 Task: Add Sprouts Unsalted & Unsweetened Creamy Almond Butter to the cart.
Action: Mouse moved to (36, 388)
Screenshot: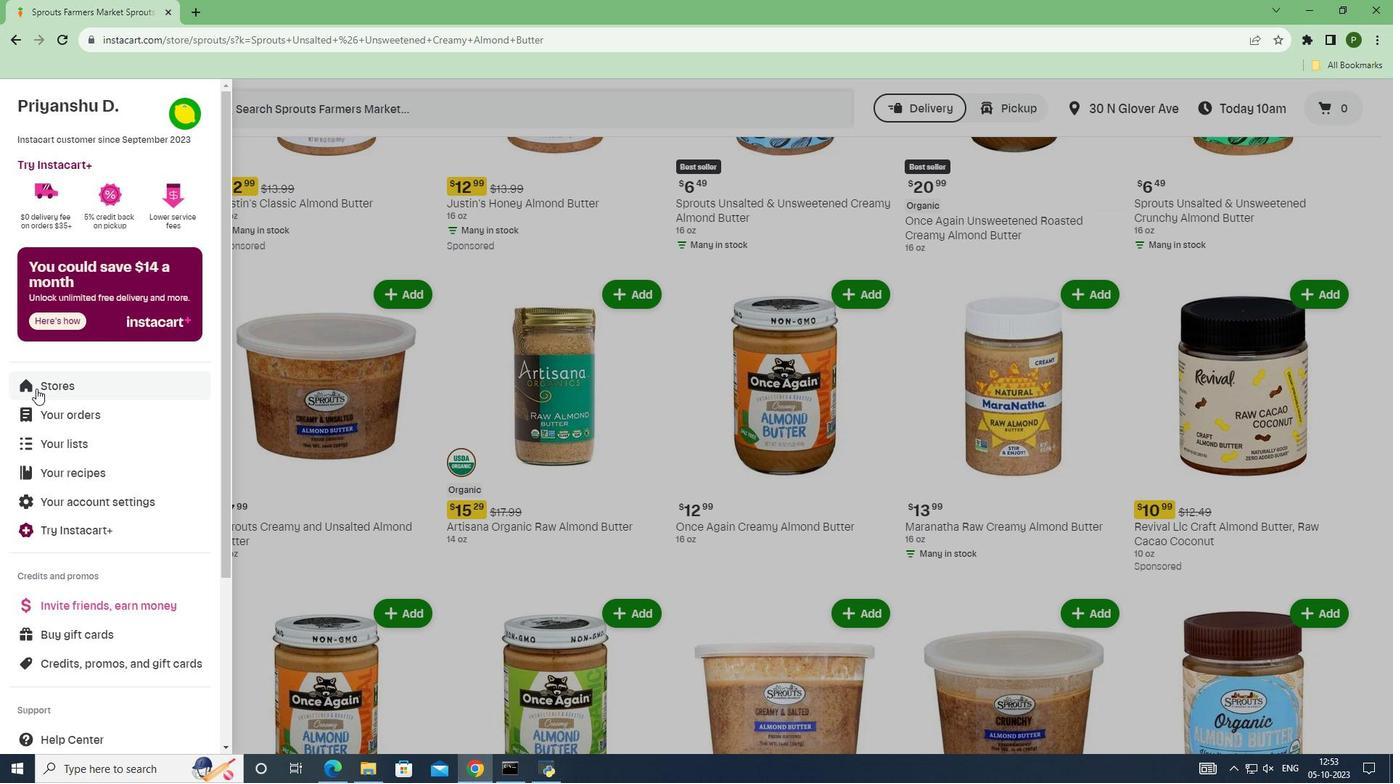
Action: Mouse pressed left at (36, 388)
Screenshot: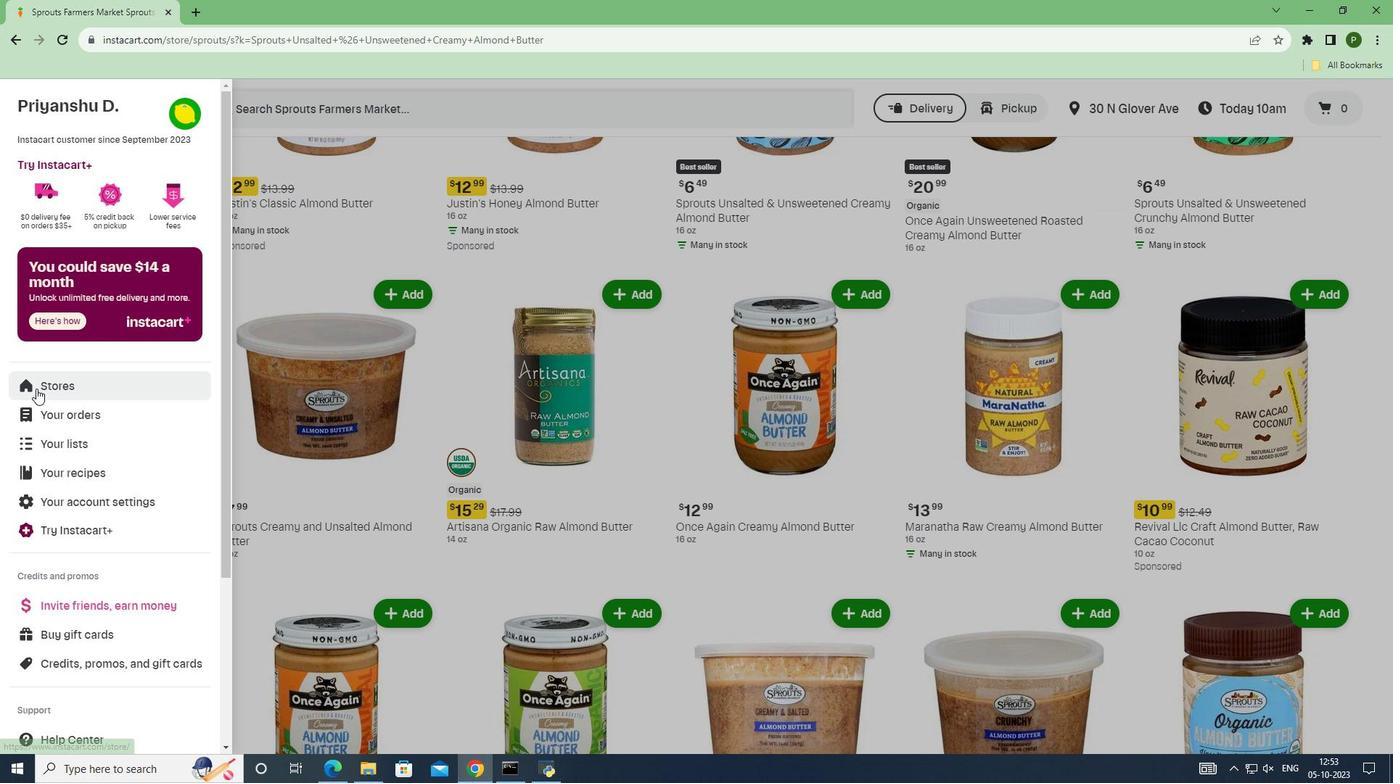 
Action: Mouse moved to (334, 163)
Screenshot: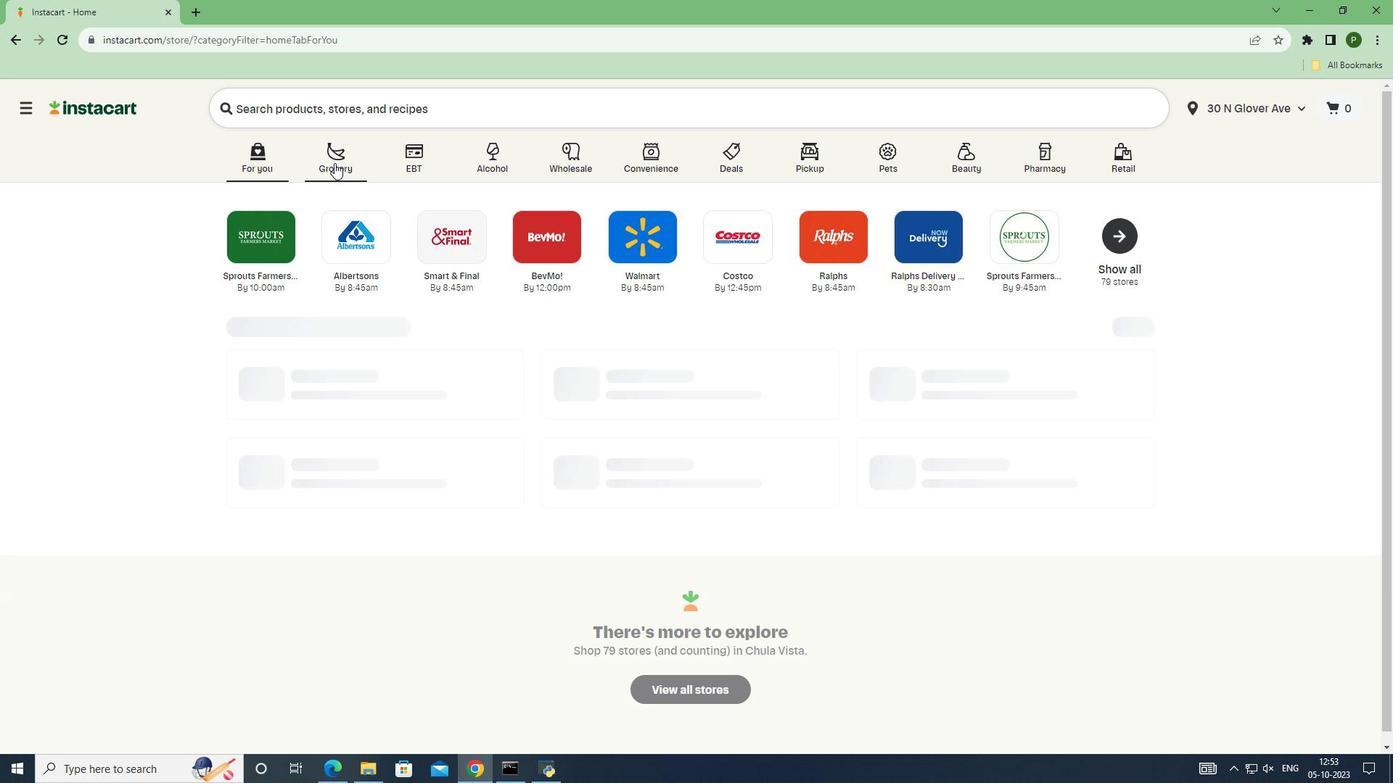 
Action: Mouse pressed left at (334, 163)
Screenshot: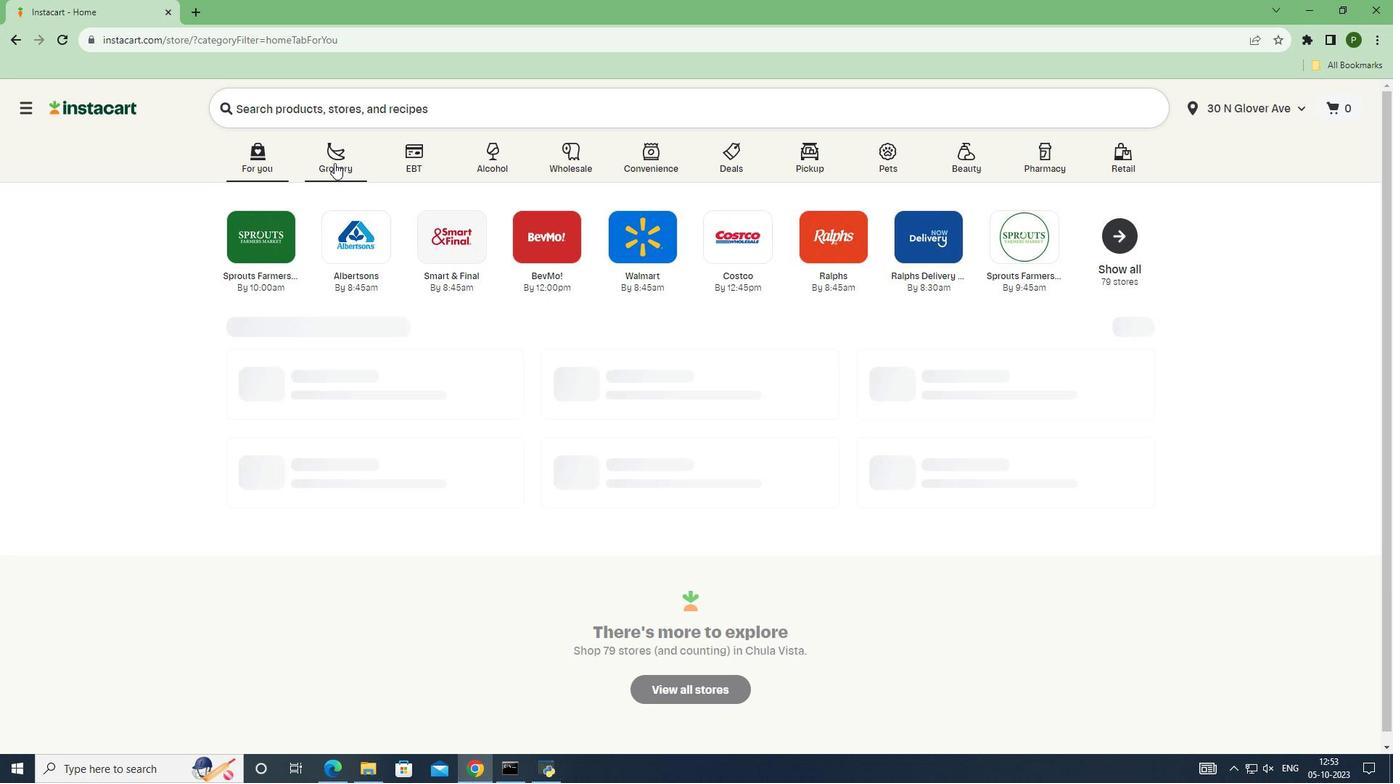 
Action: Mouse moved to (883, 335)
Screenshot: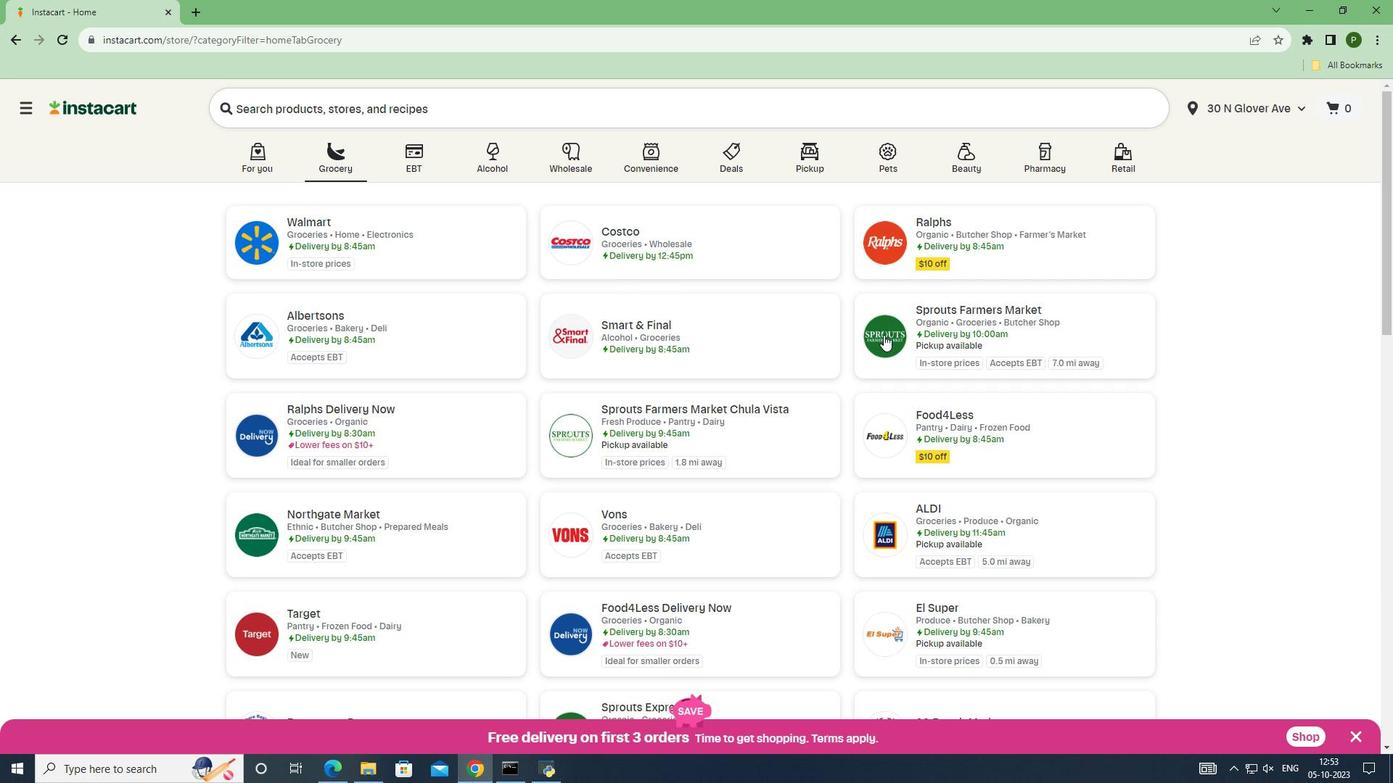 
Action: Mouse pressed left at (883, 335)
Screenshot: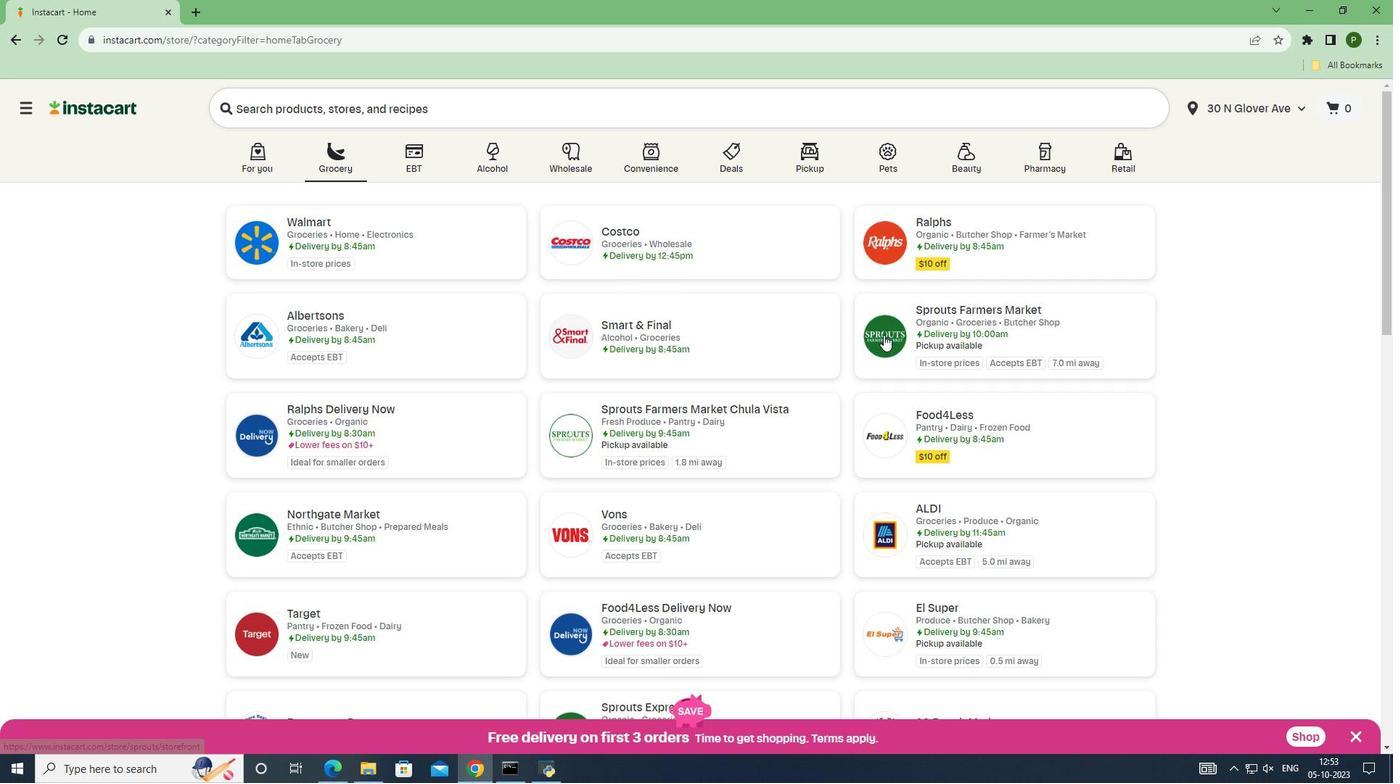 
Action: Mouse moved to (91, 407)
Screenshot: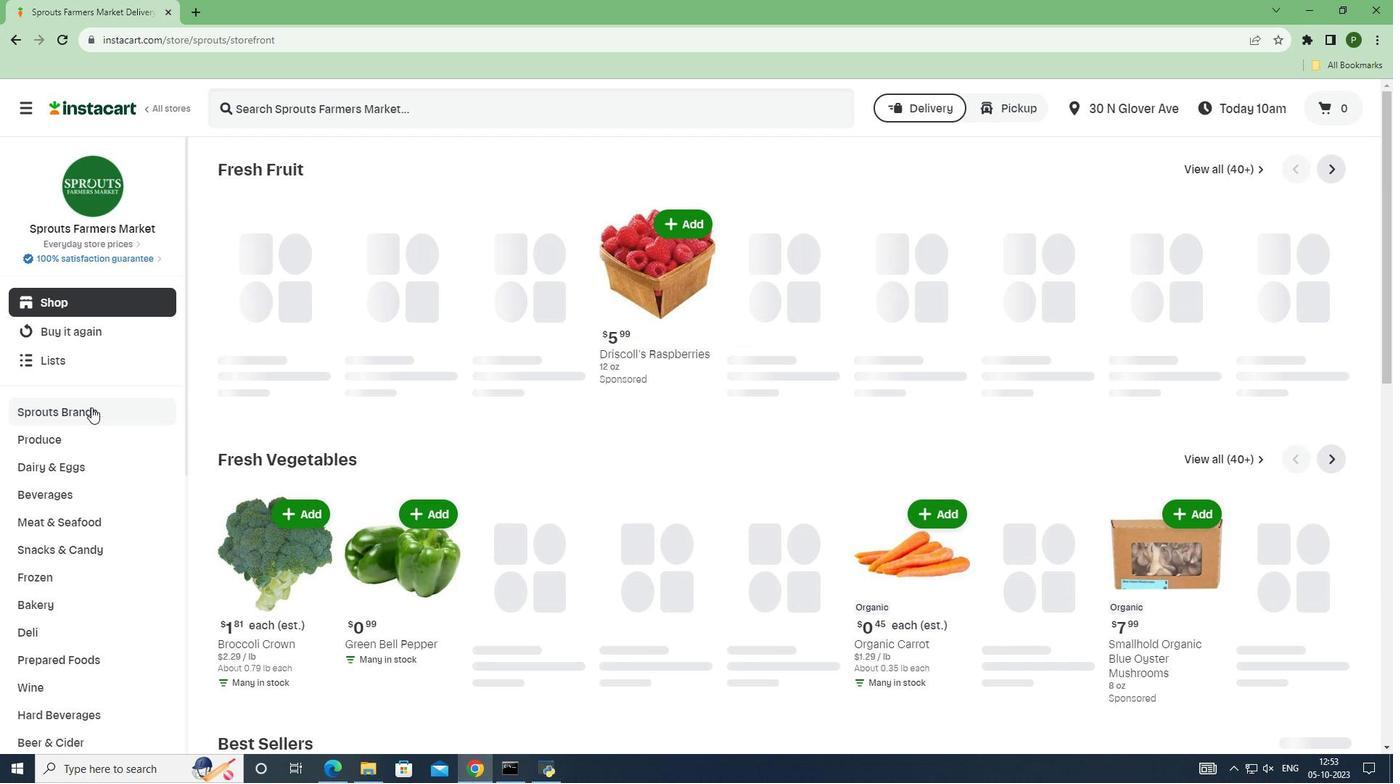 
Action: Mouse pressed left at (91, 407)
Screenshot: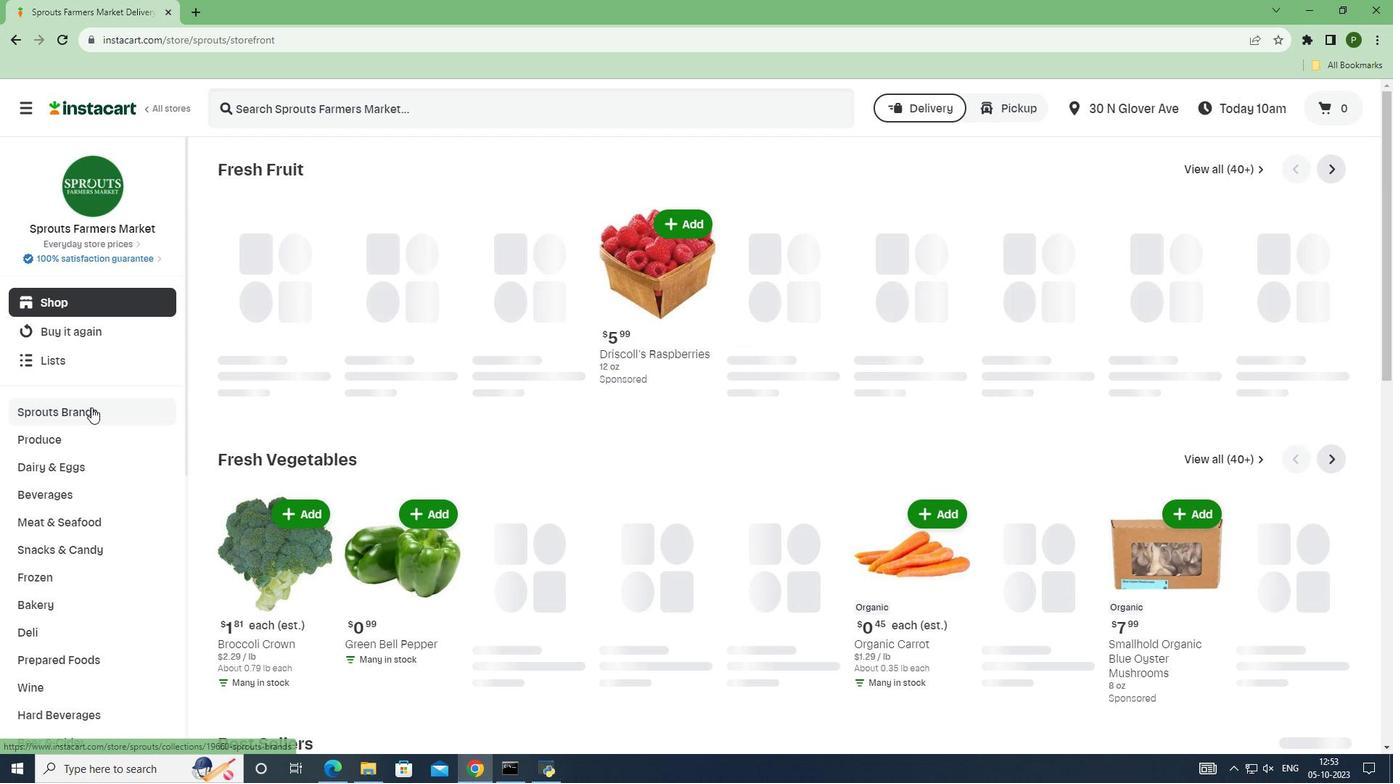 
Action: Mouse moved to (69, 519)
Screenshot: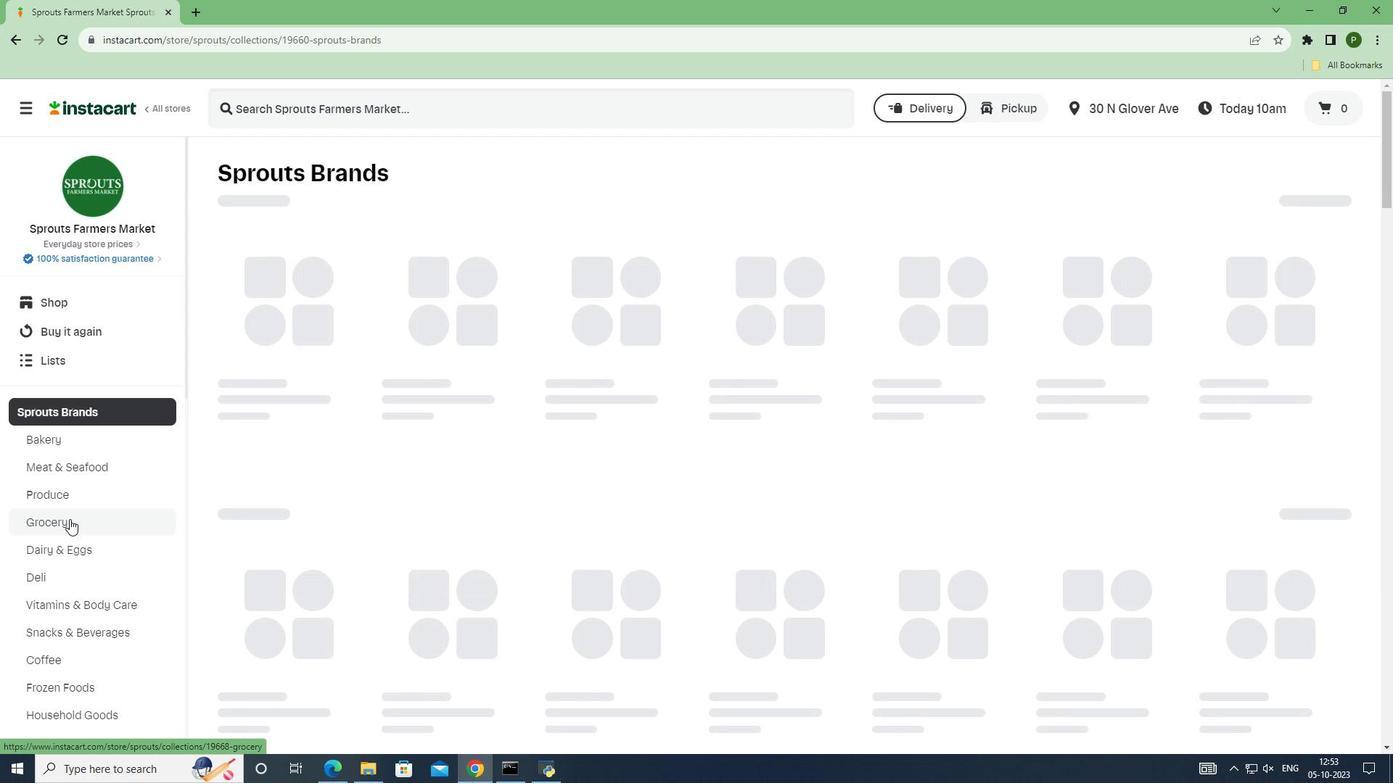 
Action: Mouse pressed left at (69, 519)
Screenshot: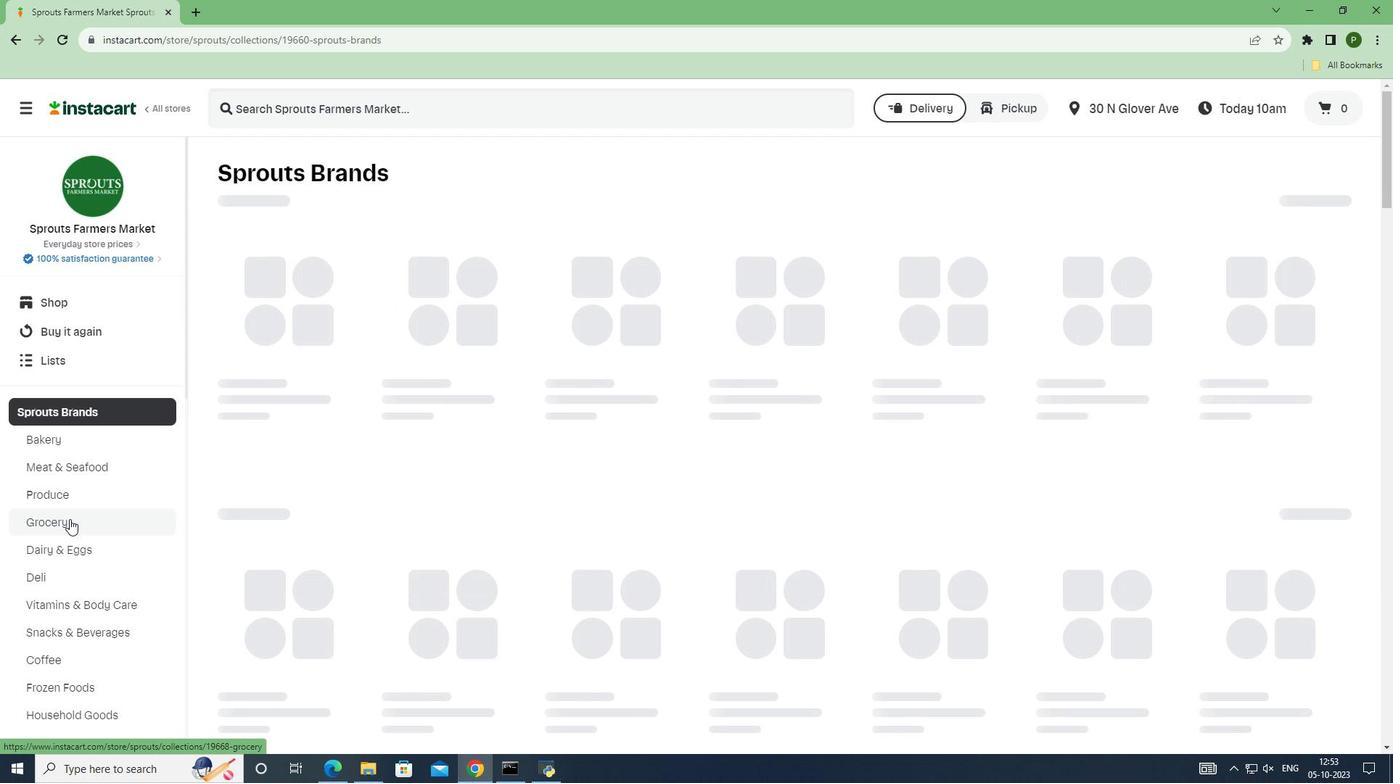 
Action: Mouse moved to (301, 327)
Screenshot: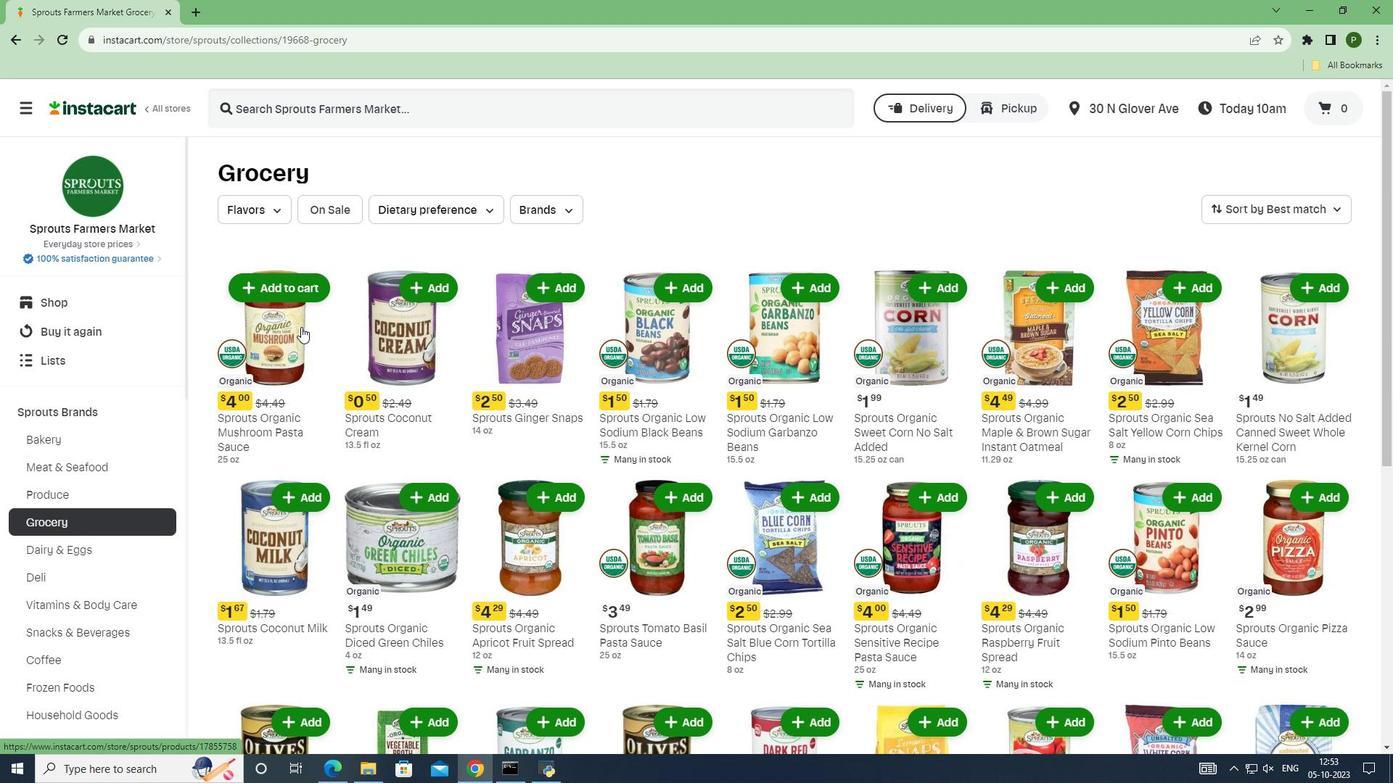 
Action: Mouse scrolled (301, 326) with delta (0, 0)
Screenshot: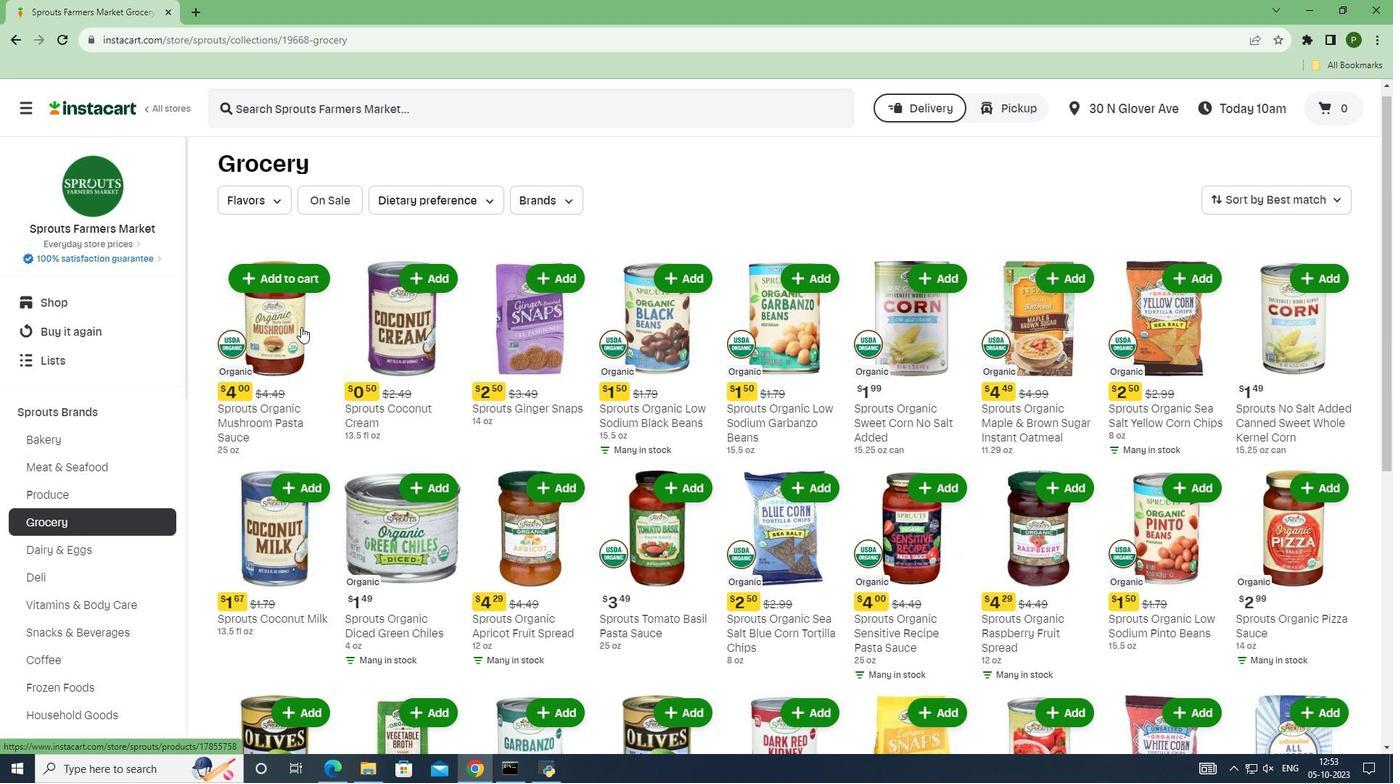 
Action: Mouse scrolled (301, 326) with delta (0, 0)
Screenshot: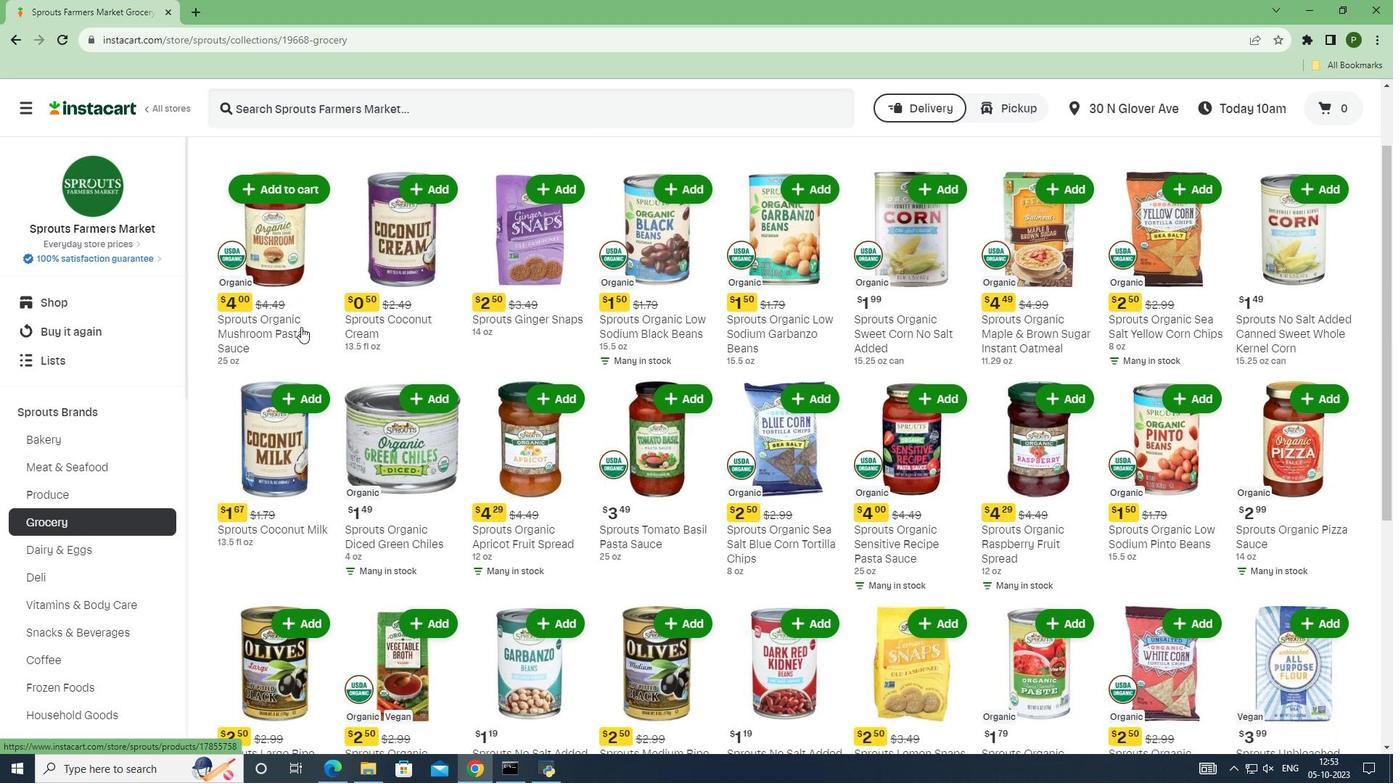 
Action: Mouse moved to (301, 327)
Screenshot: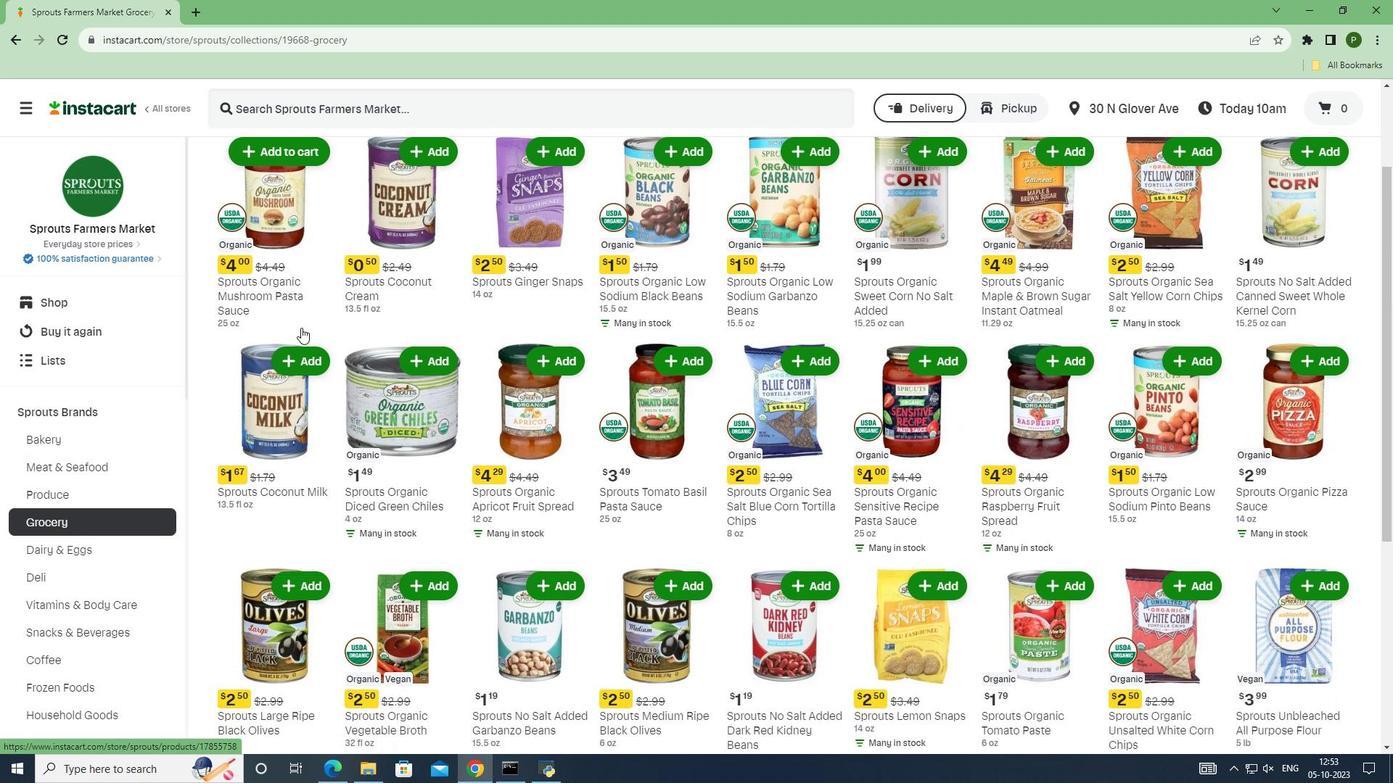 
Action: Mouse scrolled (301, 327) with delta (0, 0)
Screenshot: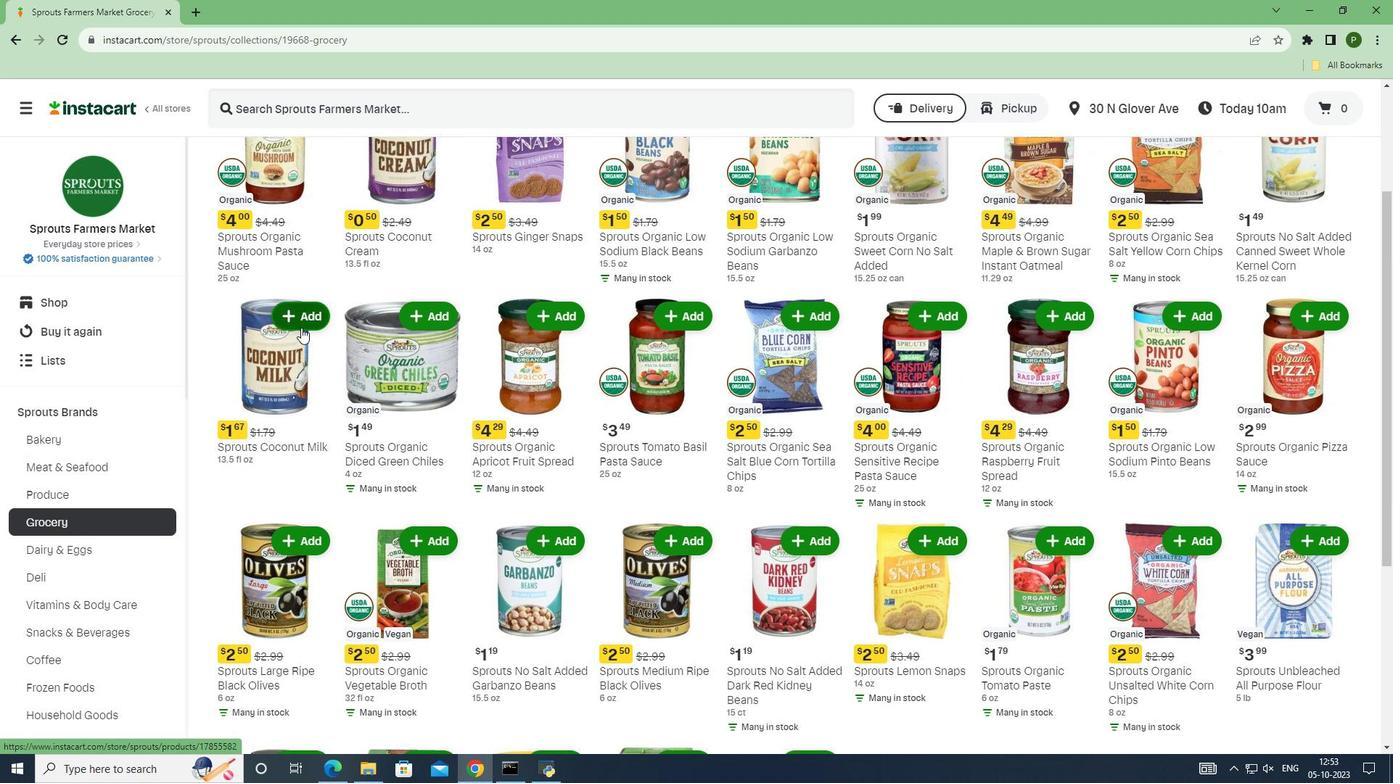
Action: Mouse scrolled (301, 327) with delta (0, 0)
Screenshot: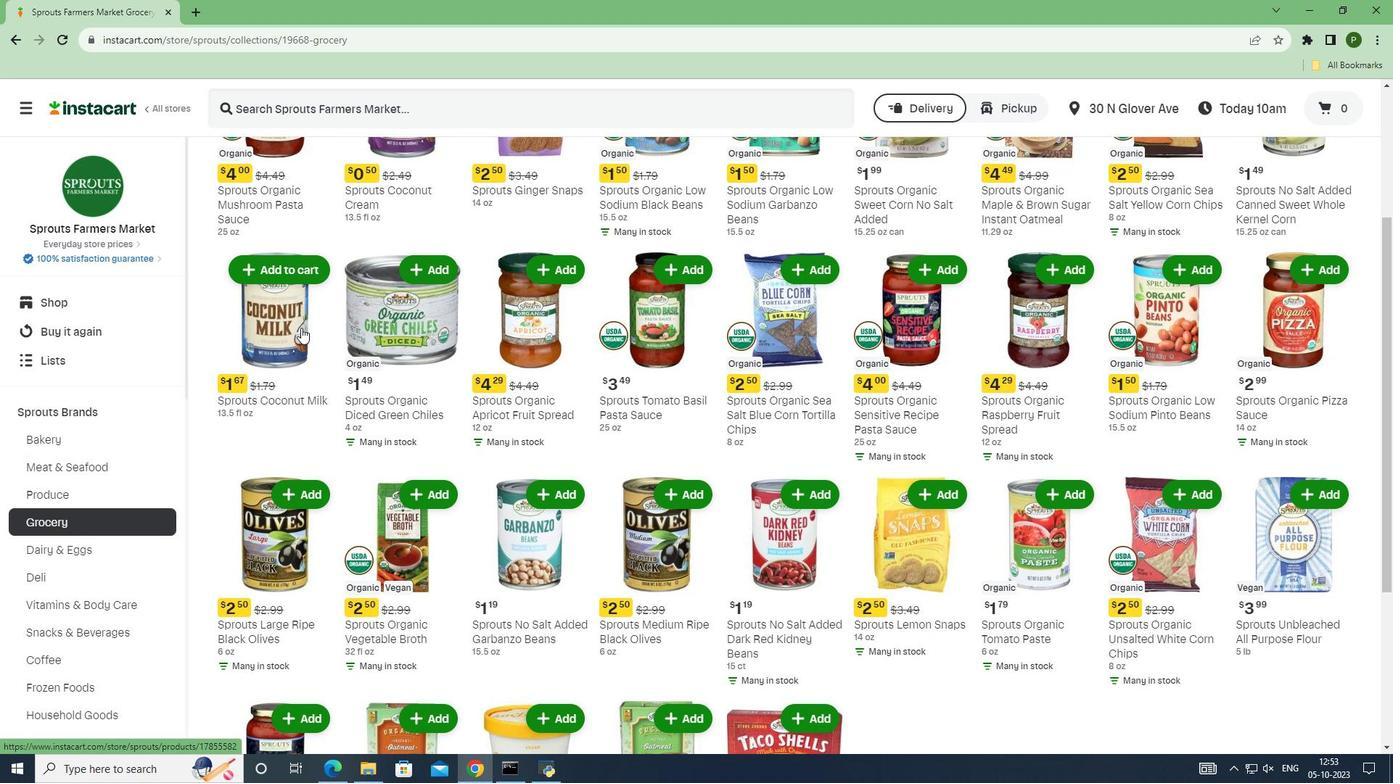 
Action: Mouse scrolled (301, 327) with delta (0, 0)
Screenshot: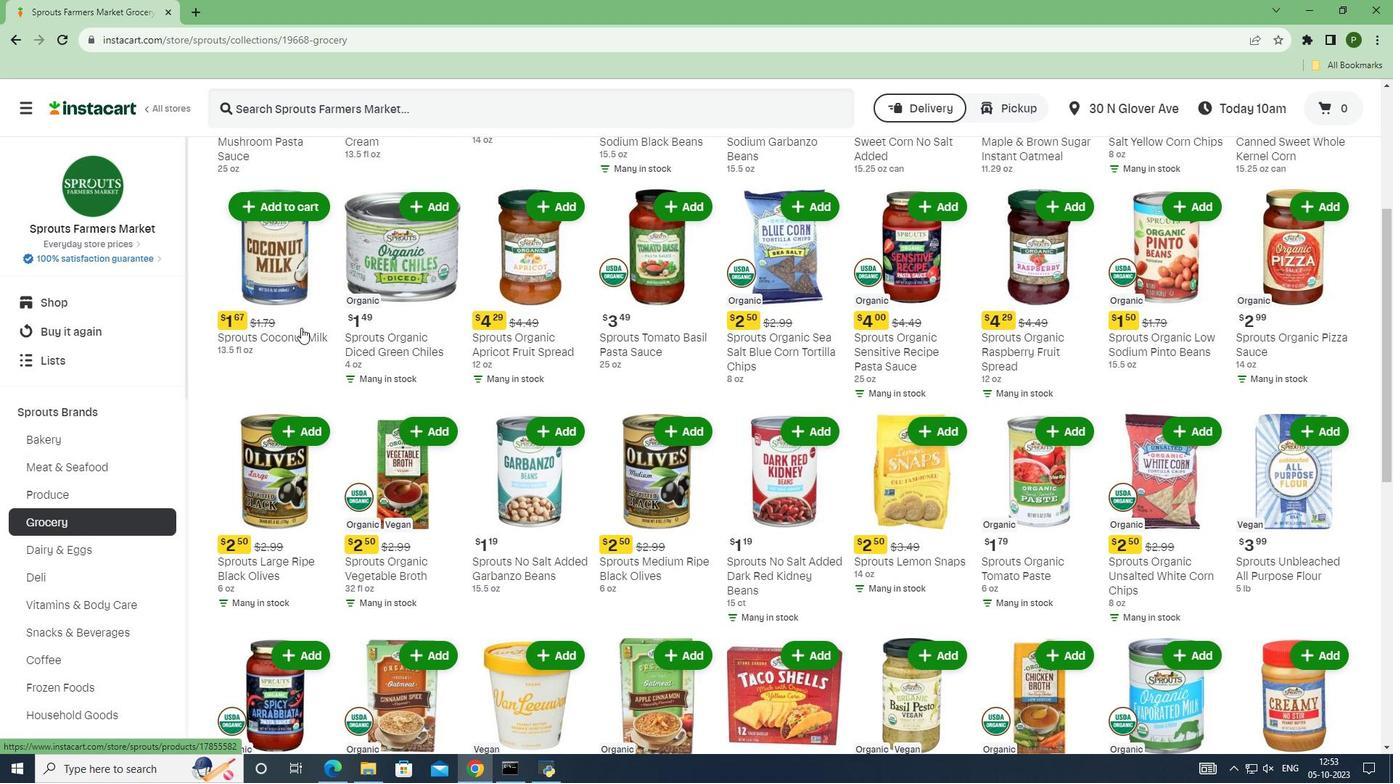 
Action: Mouse scrolled (301, 327) with delta (0, 0)
Screenshot: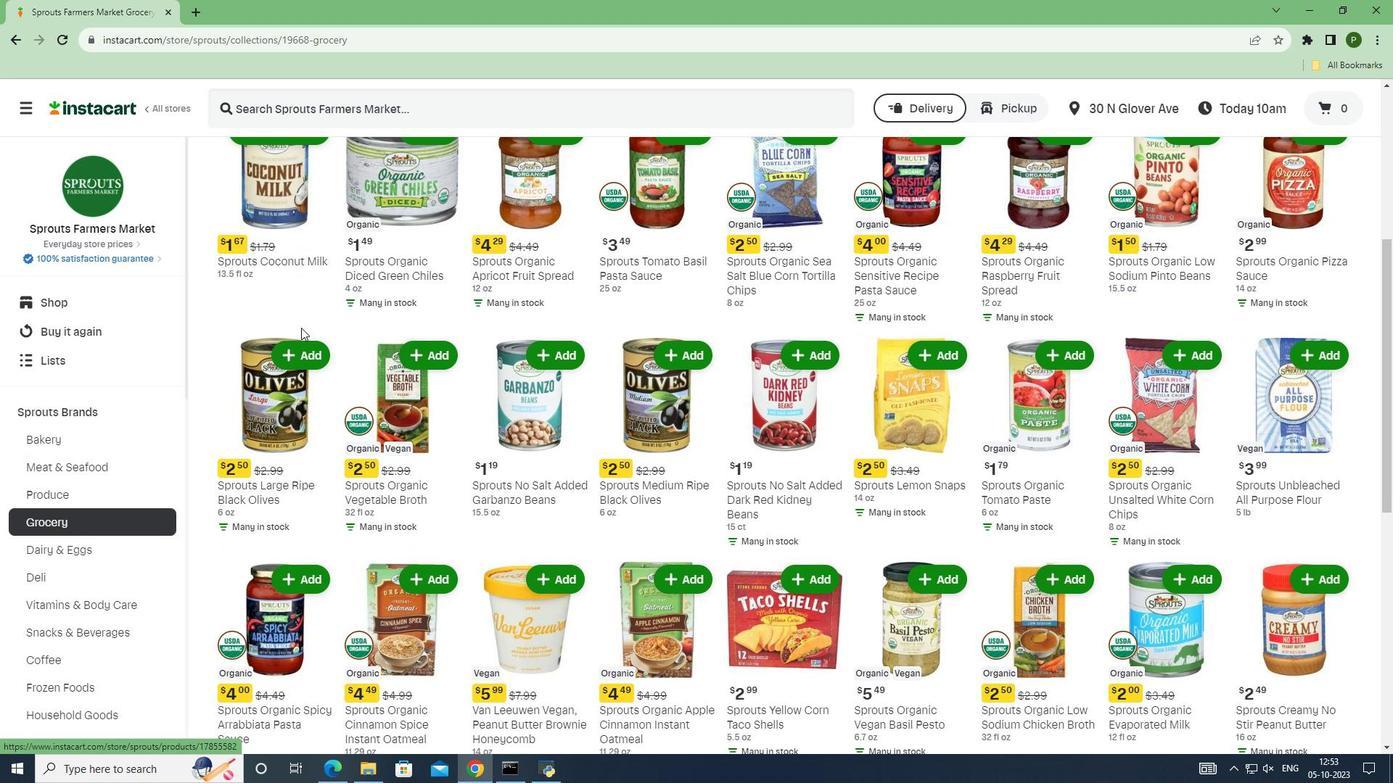 
Action: Mouse scrolled (301, 327) with delta (0, 0)
Screenshot: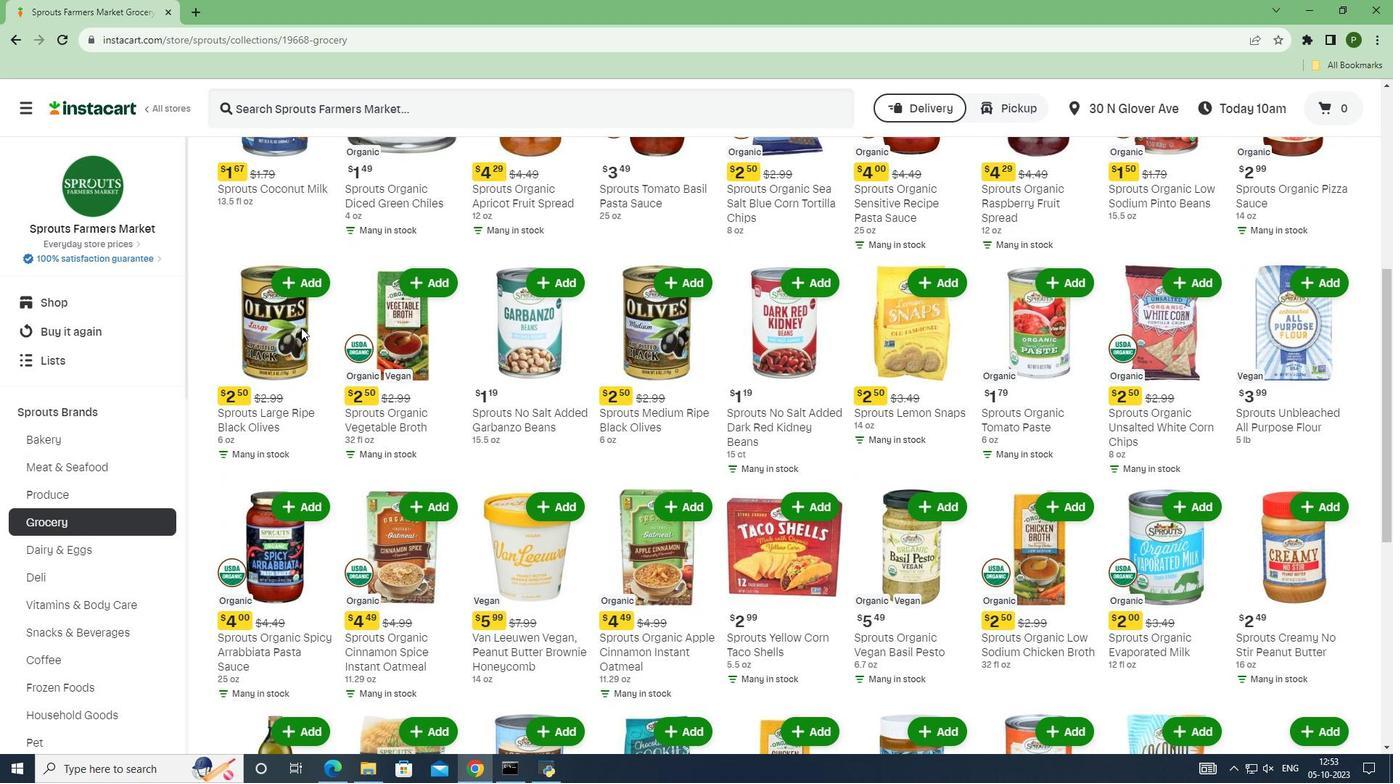 
Action: Mouse scrolled (301, 327) with delta (0, 0)
Screenshot: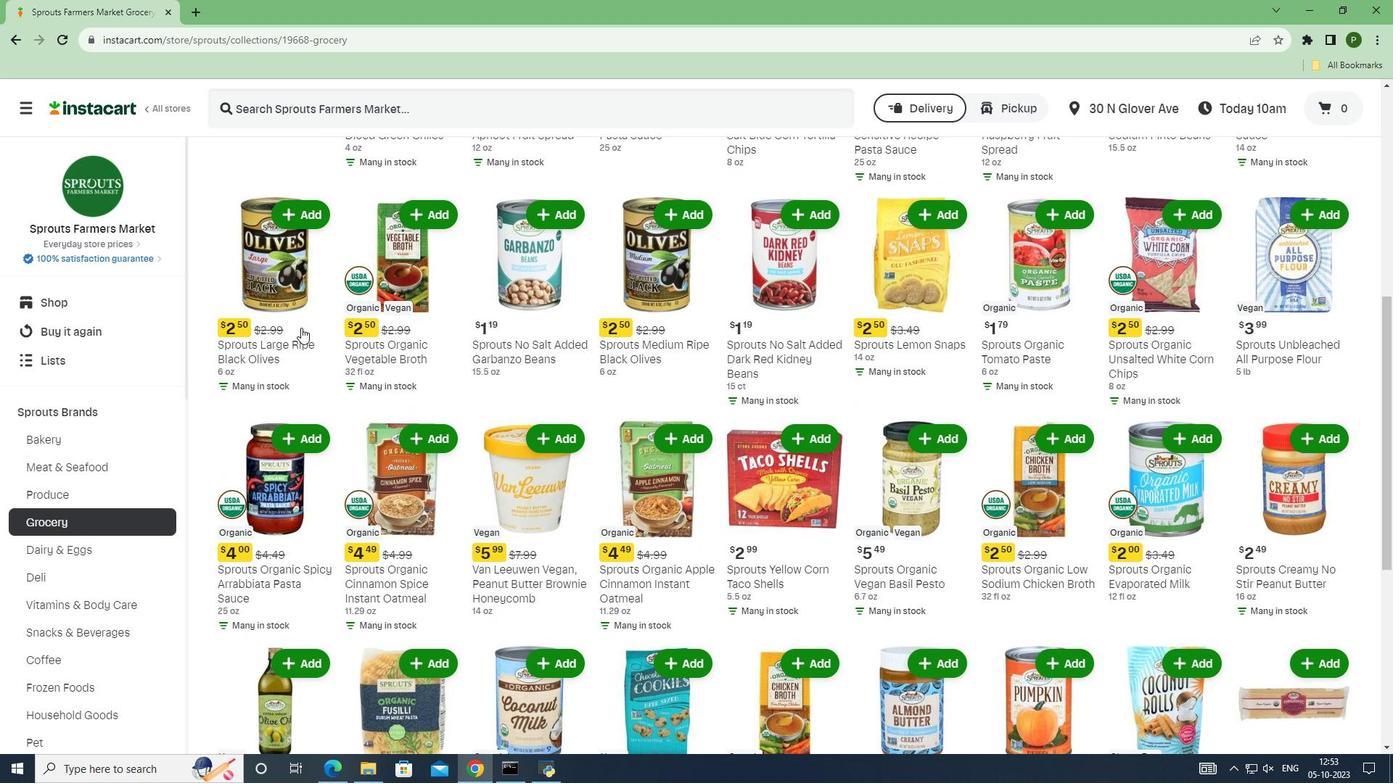 
Action: Mouse scrolled (301, 327) with delta (0, 0)
Screenshot: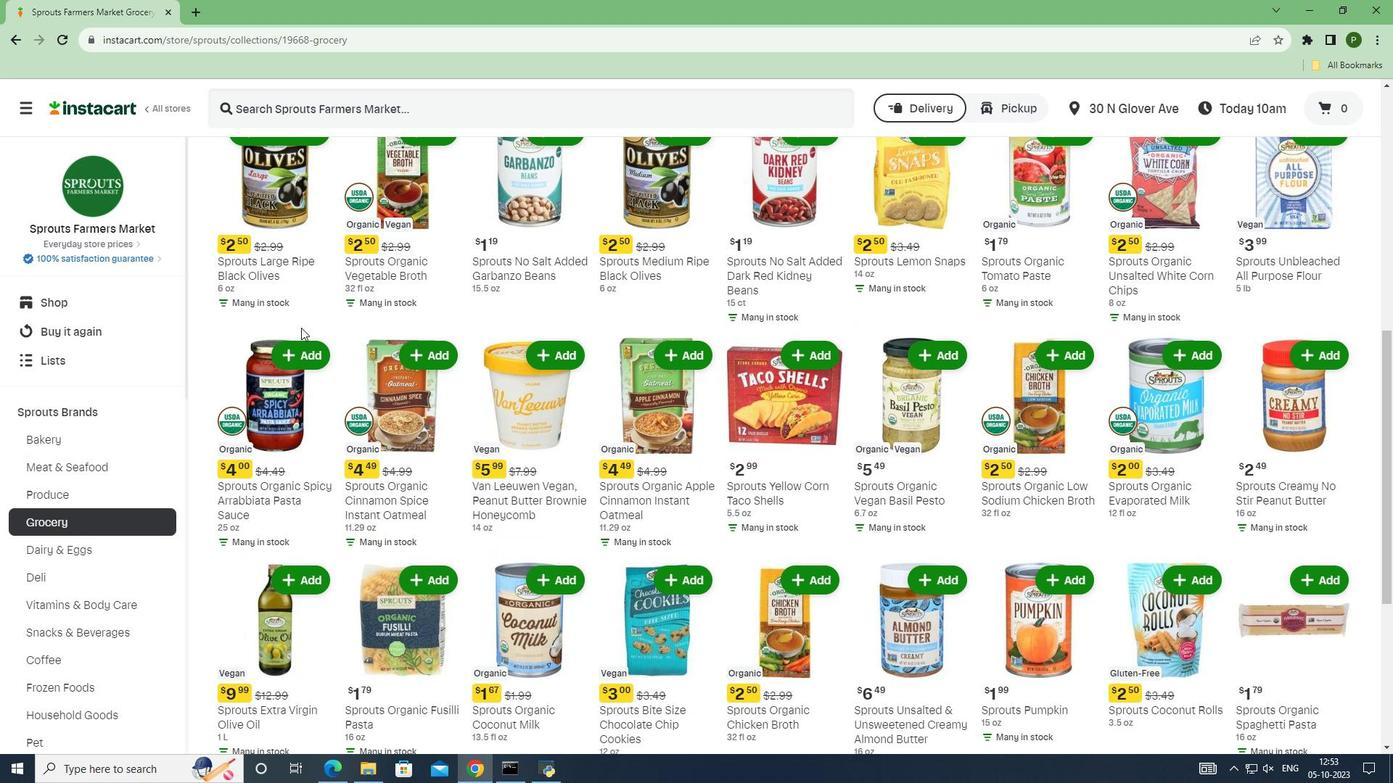 
Action: Mouse scrolled (301, 327) with delta (0, 0)
Screenshot: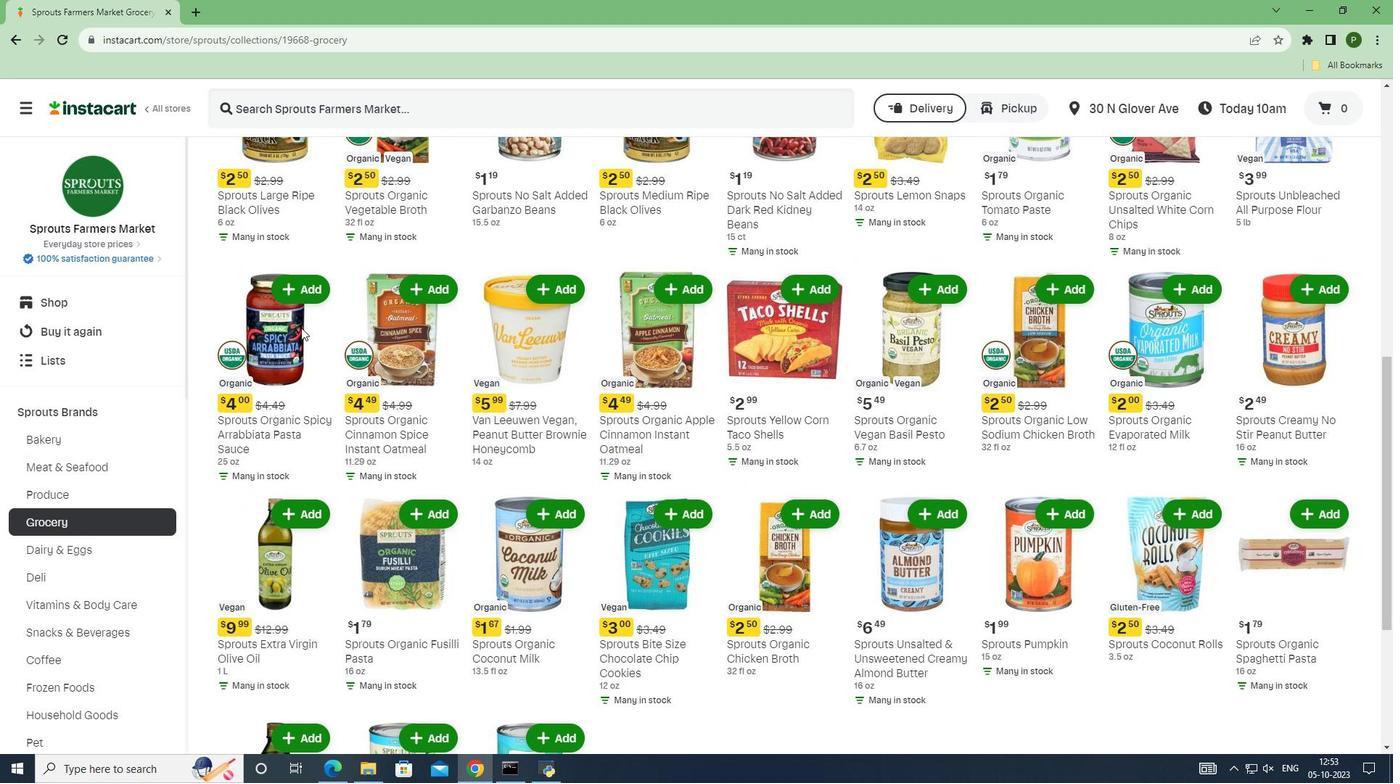 
Action: Mouse scrolled (301, 327) with delta (0, 0)
Screenshot: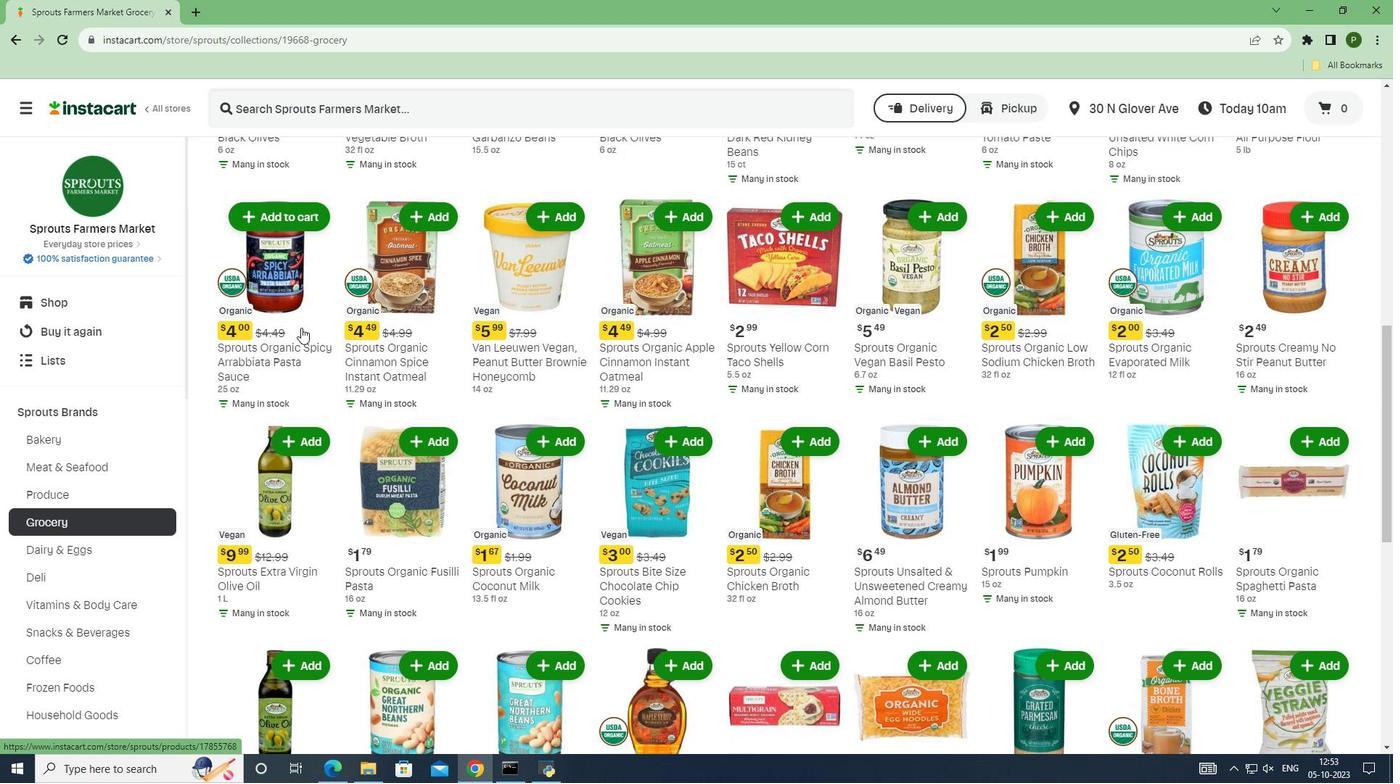 
Action: Mouse moved to (922, 372)
Screenshot: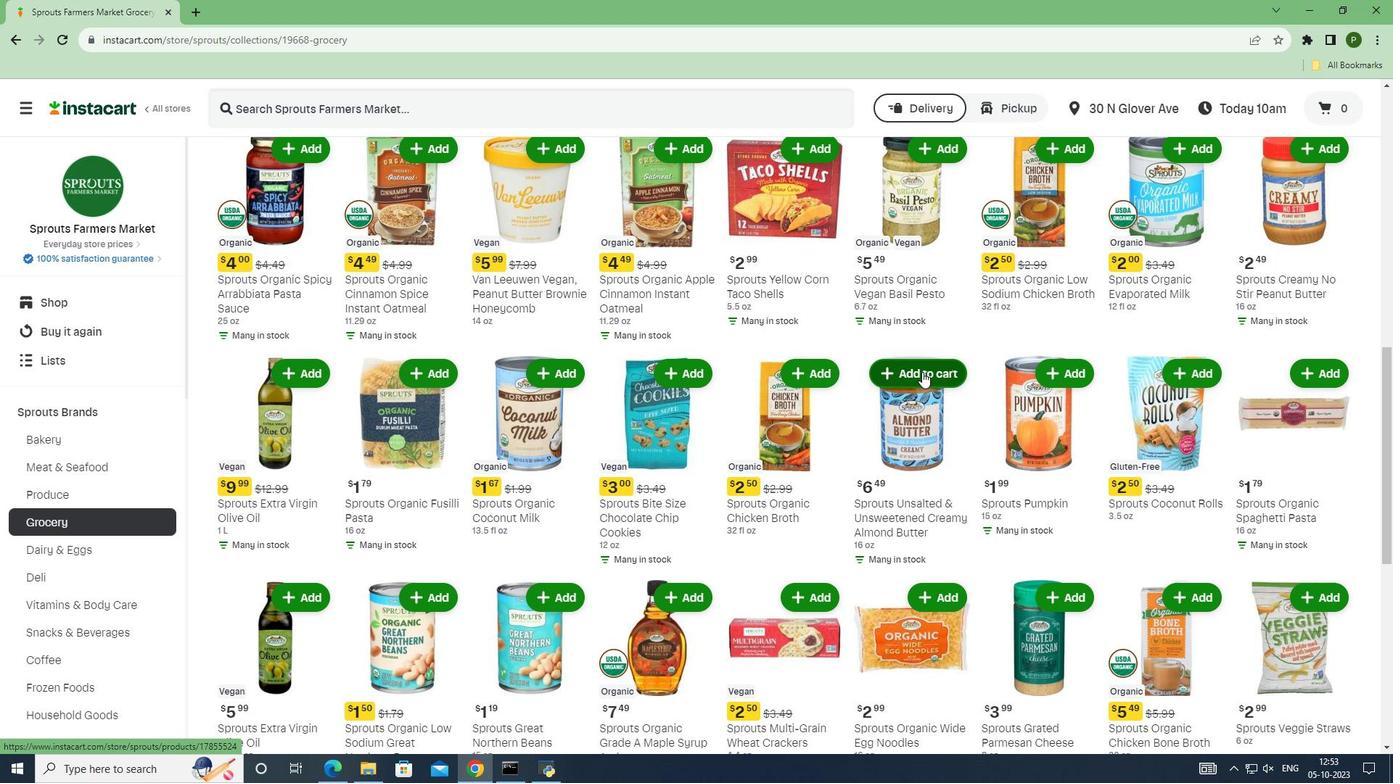
Action: Mouse pressed left at (922, 372)
Screenshot: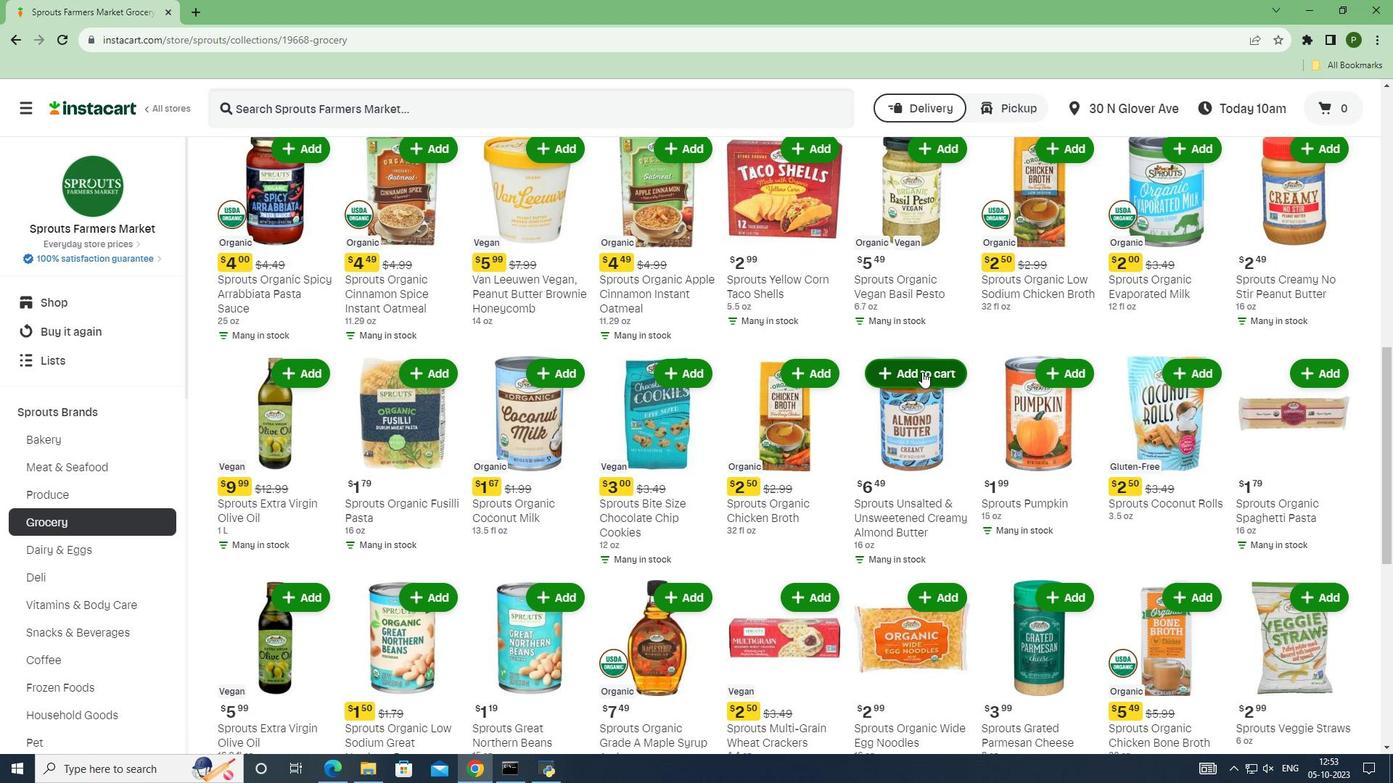 
